 Task: Look for products in the category "Candles & Air Fresheners" from Inesscents Salvation only.
Action: Mouse moved to (865, 283)
Screenshot: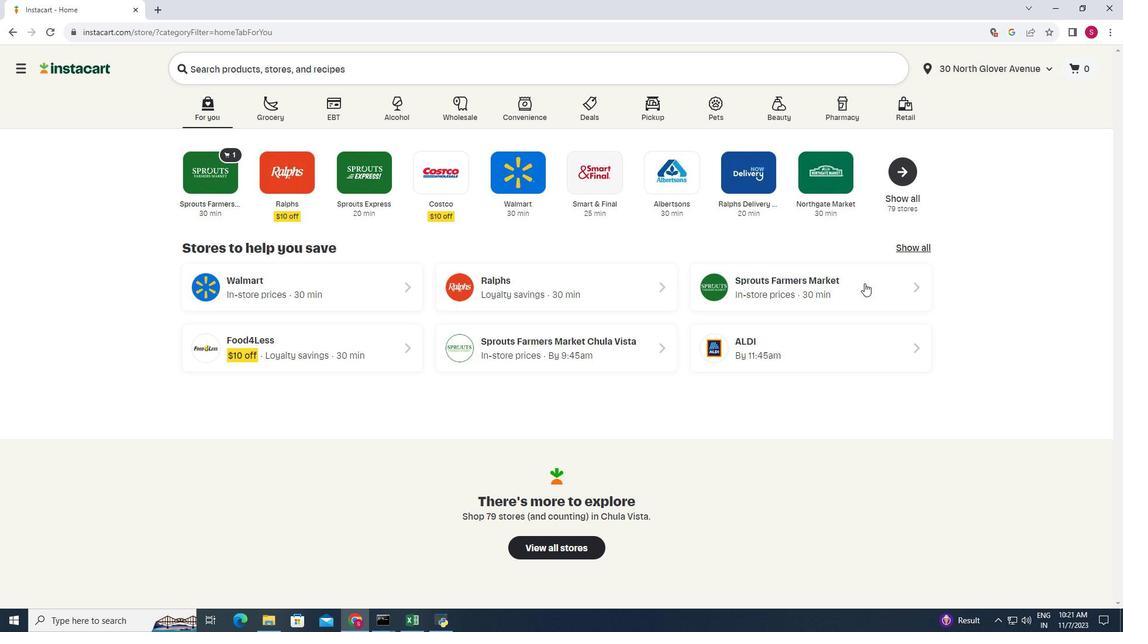 
Action: Mouse pressed left at (865, 283)
Screenshot: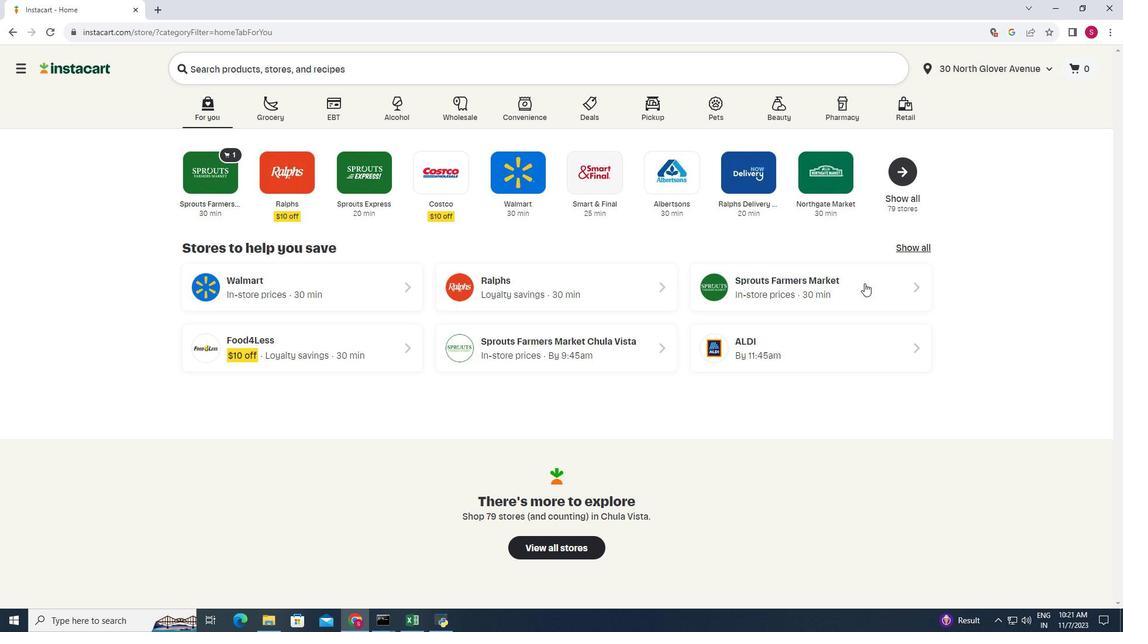 
Action: Mouse moved to (62, 442)
Screenshot: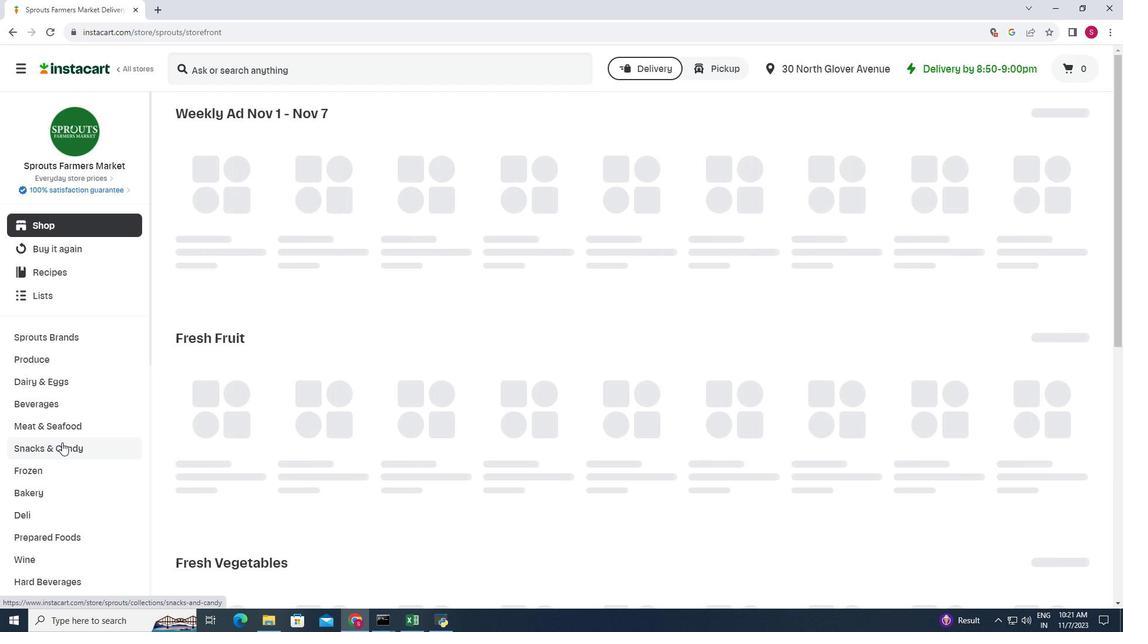 
Action: Mouse scrolled (62, 441) with delta (0, 0)
Screenshot: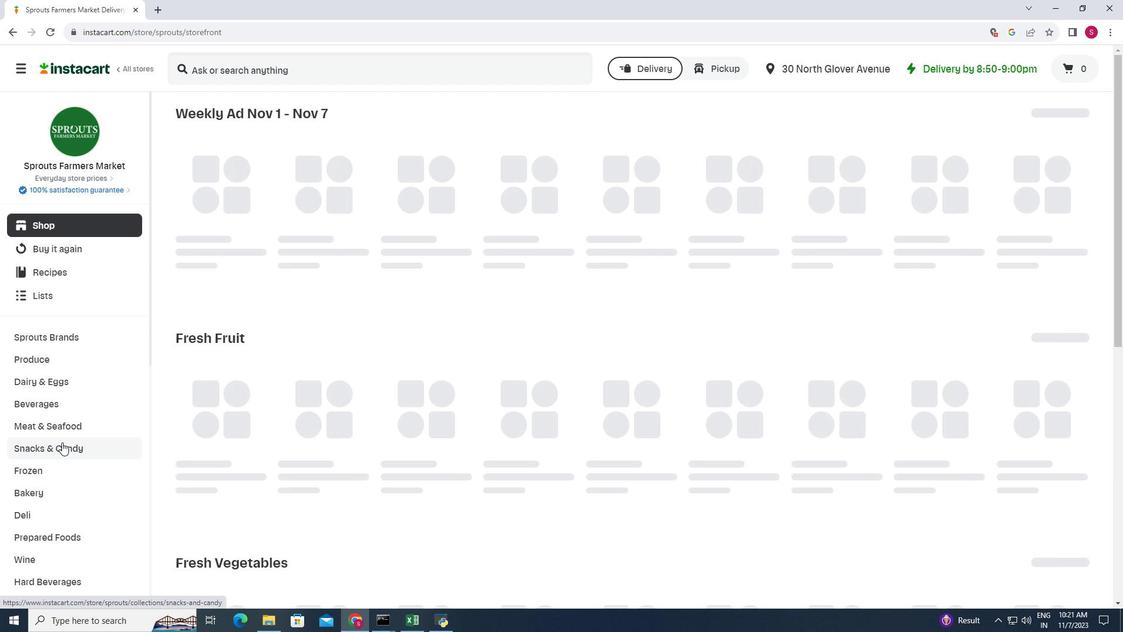 
Action: Mouse scrolled (62, 441) with delta (0, 0)
Screenshot: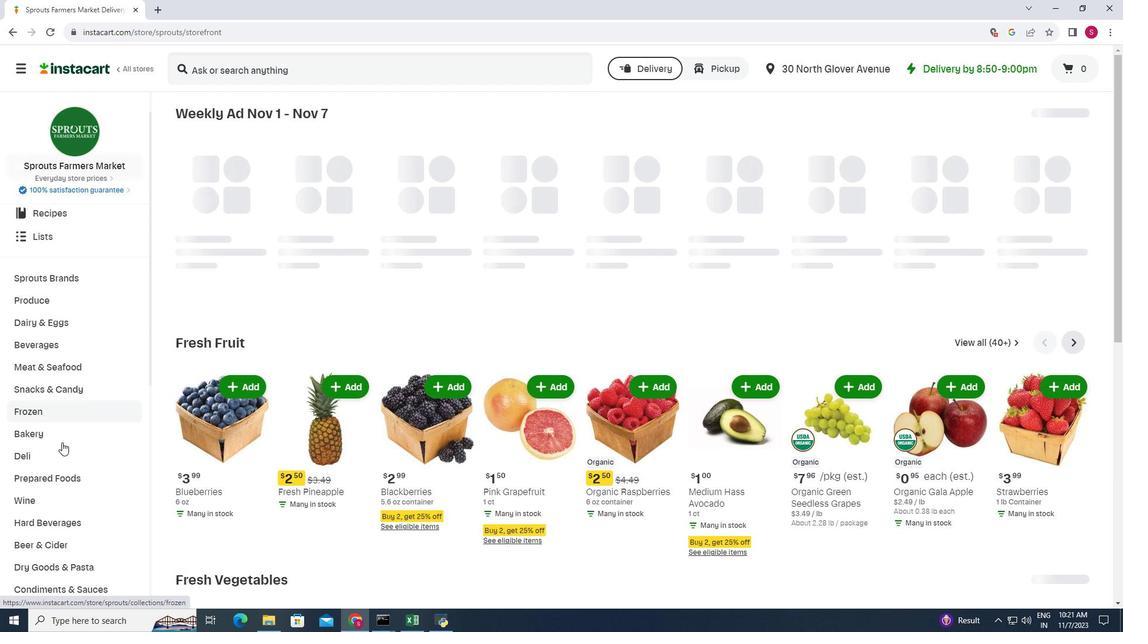 
Action: Mouse scrolled (62, 441) with delta (0, 0)
Screenshot: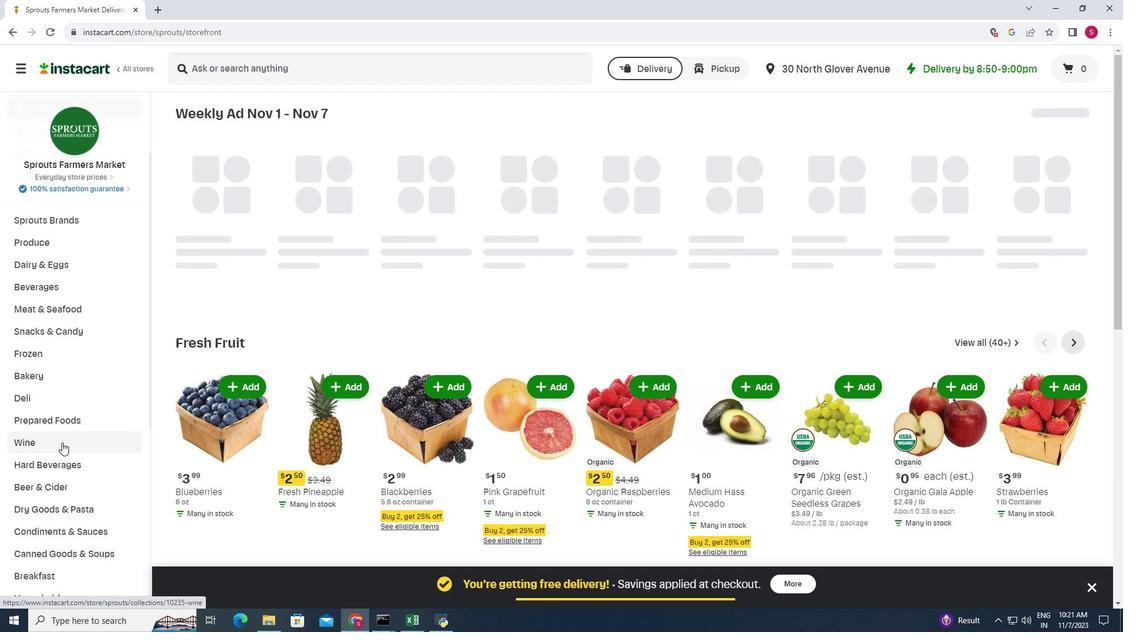 
Action: Mouse moved to (63, 442)
Screenshot: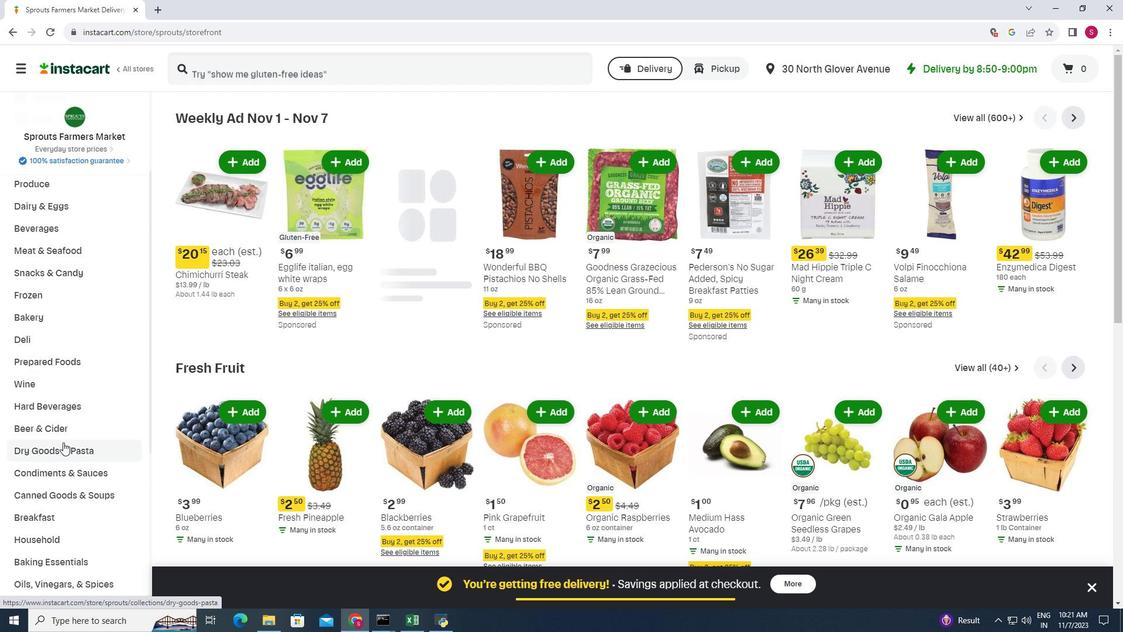 
Action: Mouse scrolled (63, 441) with delta (0, 0)
Screenshot: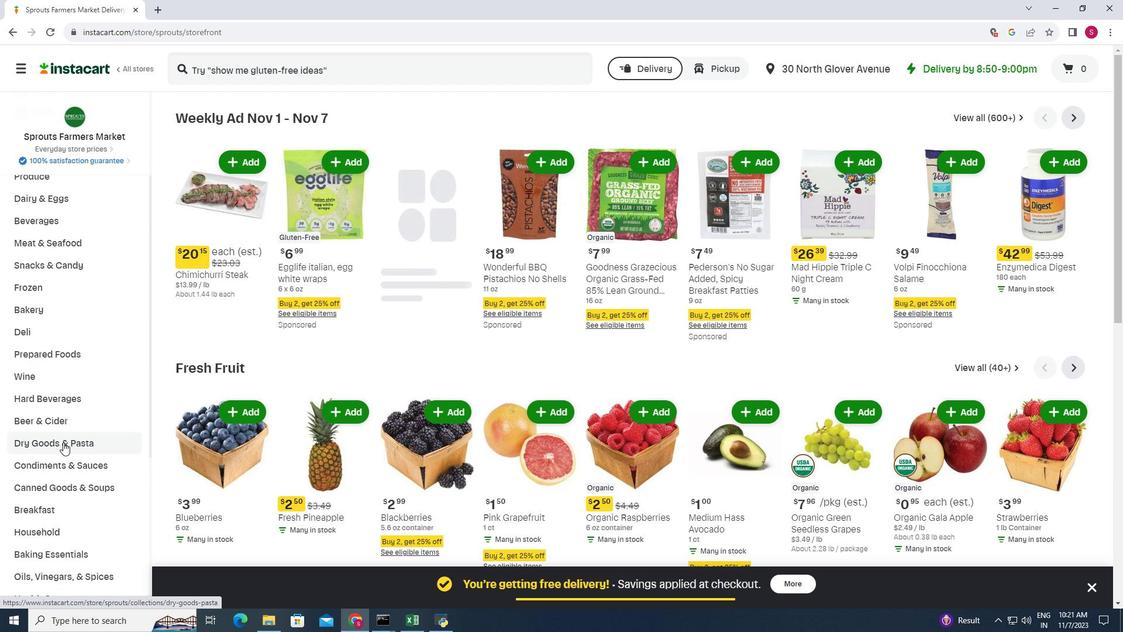 
Action: Mouse moved to (54, 484)
Screenshot: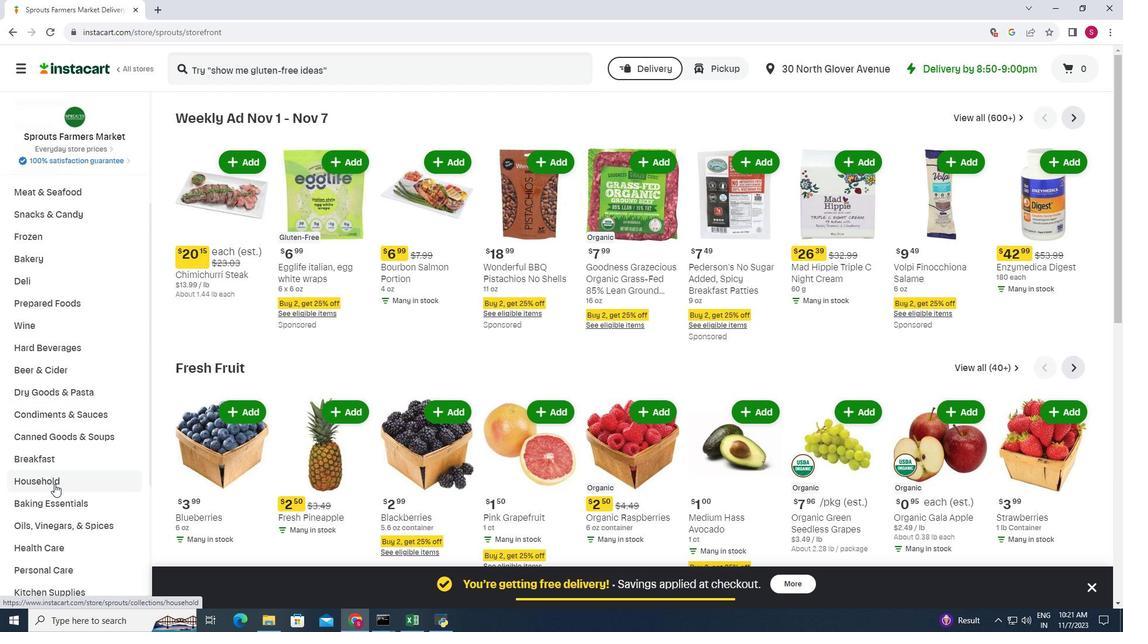 
Action: Mouse pressed left at (54, 484)
Screenshot: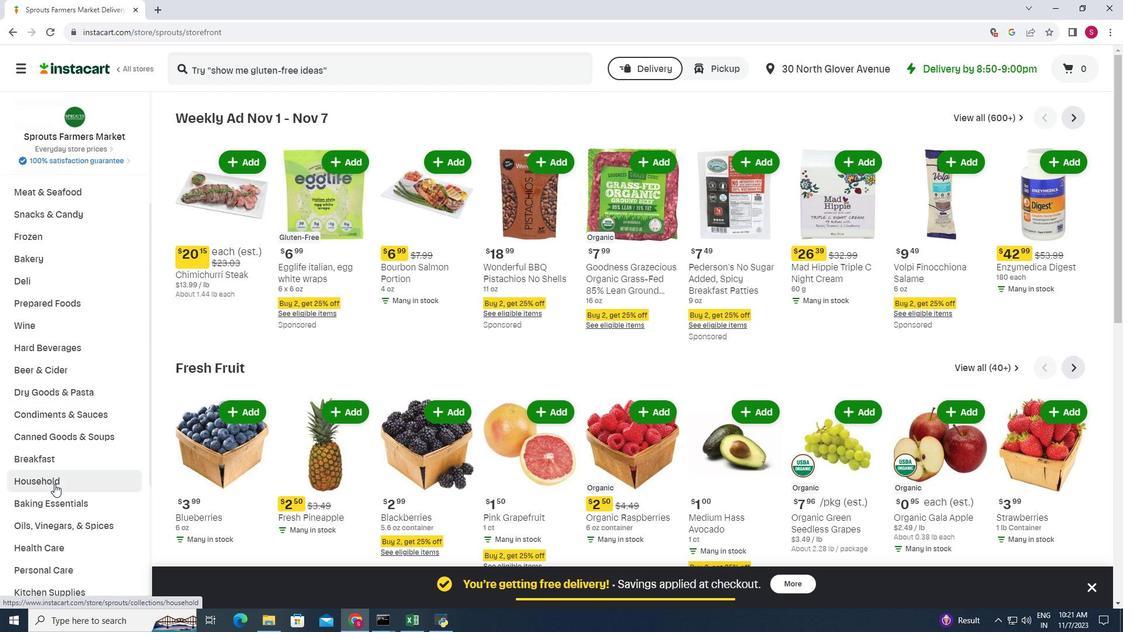 
Action: Mouse moved to (612, 143)
Screenshot: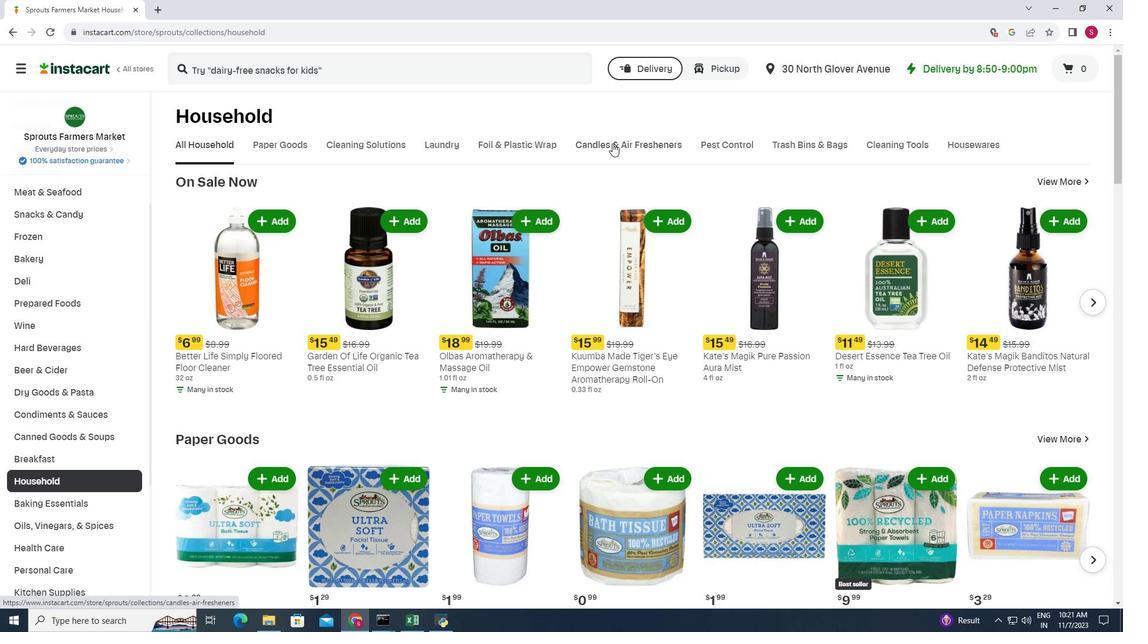 
Action: Mouse pressed left at (612, 143)
Screenshot: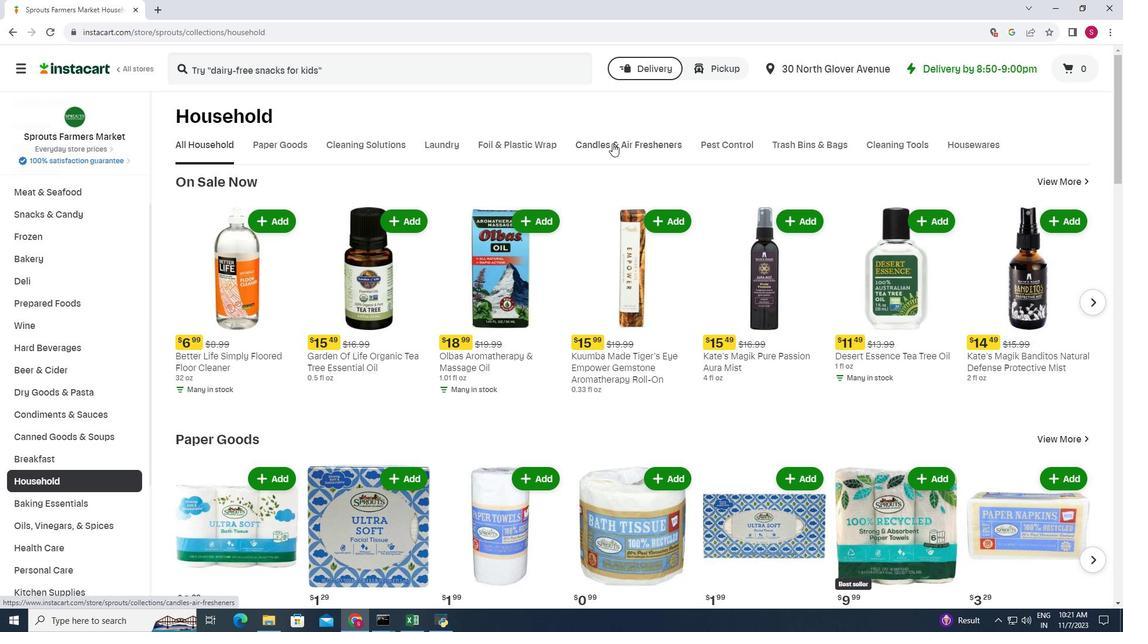 
Action: Mouse moved to (273, 237)
Screenshot: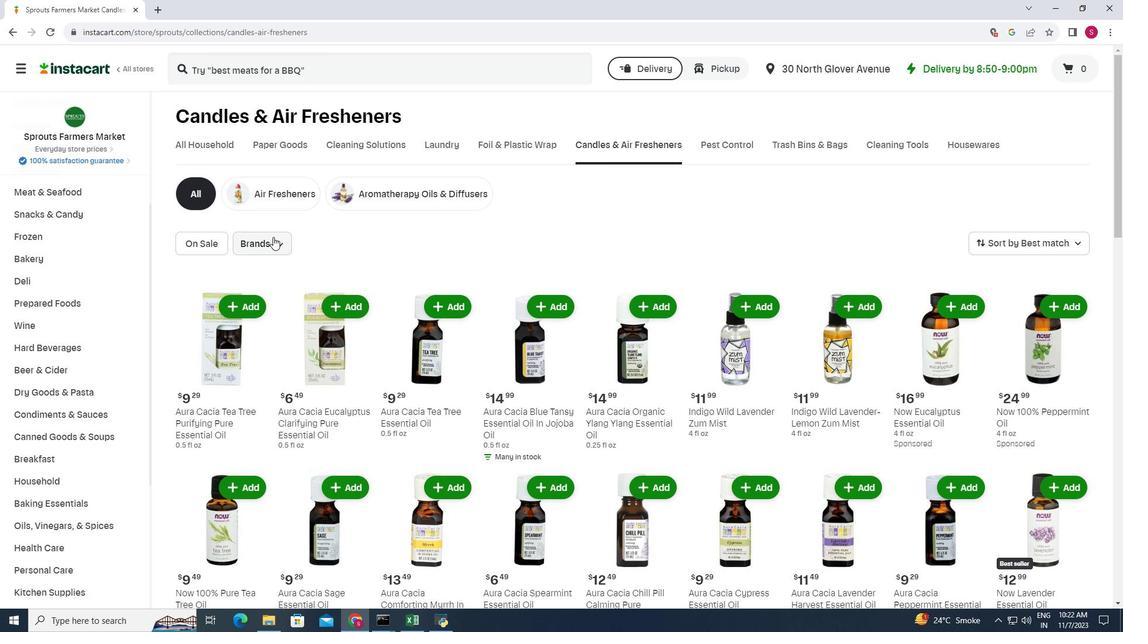 
Action: Mouse pressed left at (273, 237)
Screenshot: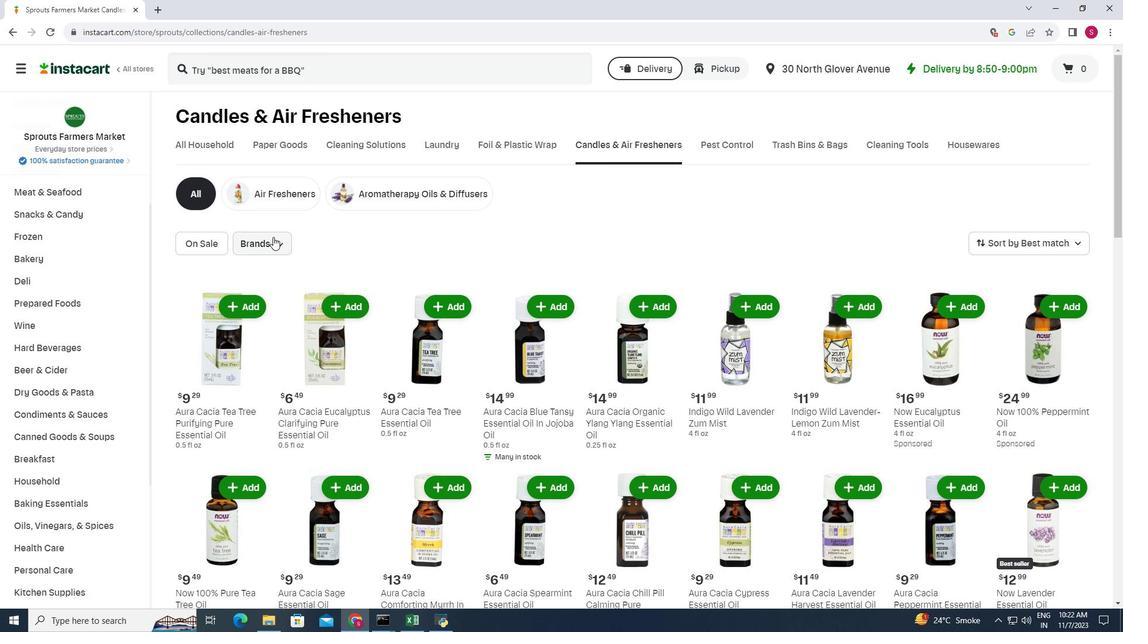 
Action: Mouse moved to (286, 280)
Screenshot: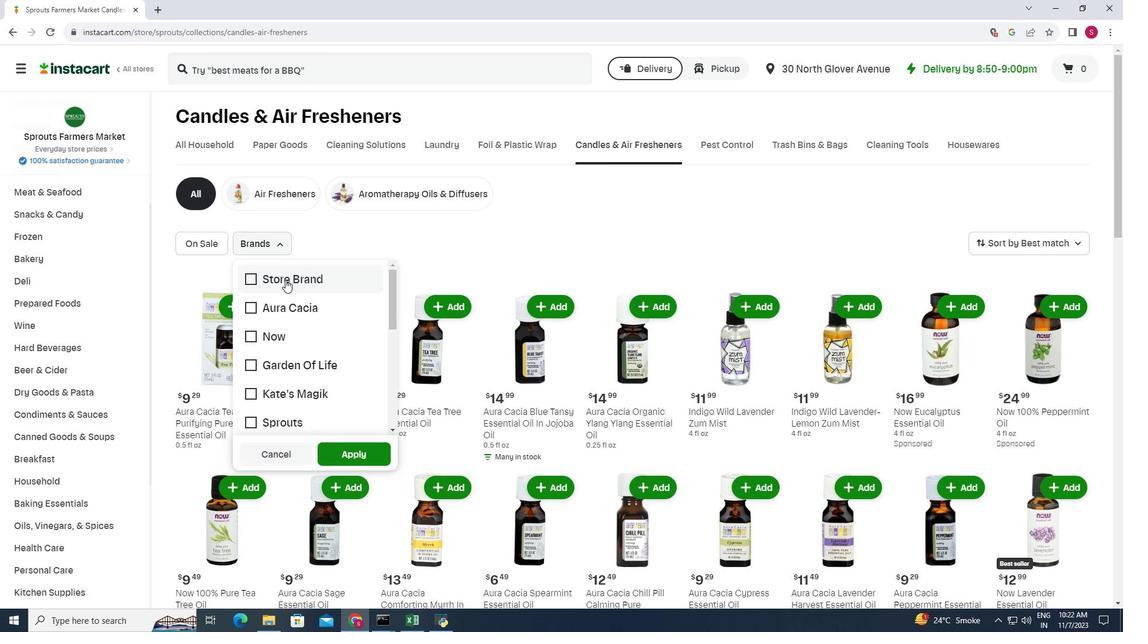 
Action: Mouse scrolled (286, 279) with delta (0, 0)
Screenshot: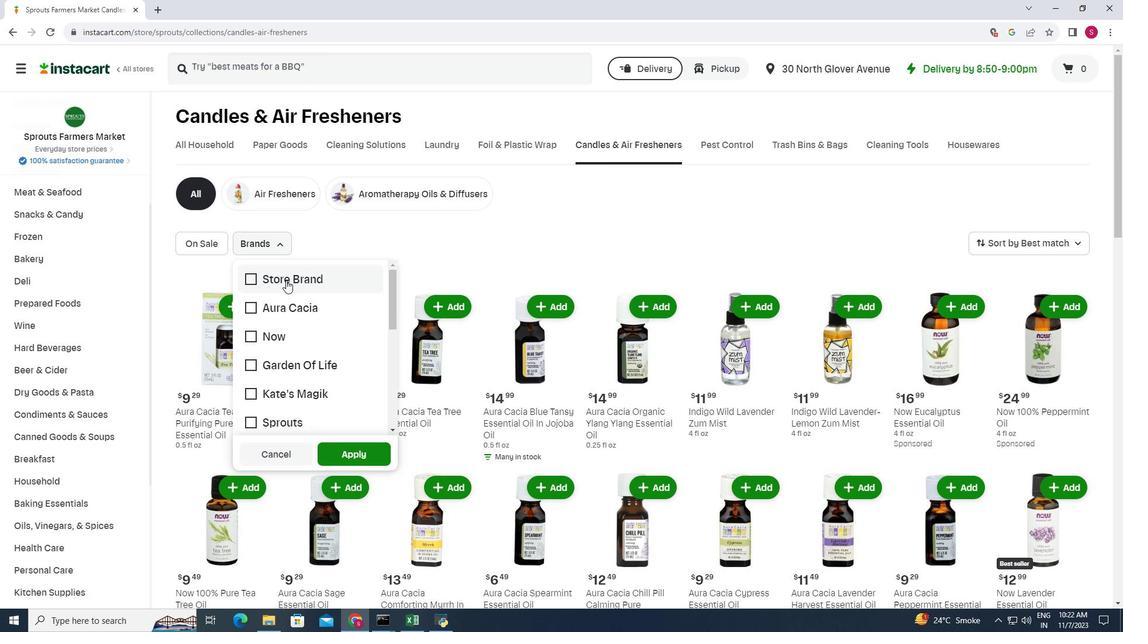 
Action: Mouse scrolled (286, 279) with delta (0, 0)
Screenshot: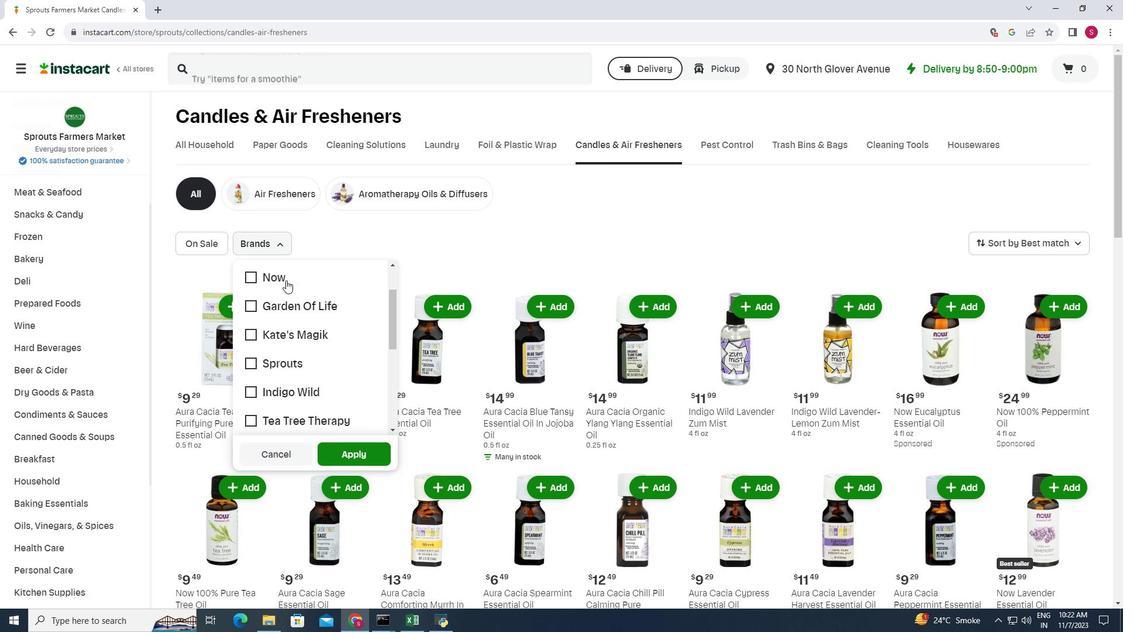 
Action: Mouse scrolled (286, 279) with delta (0, 0)
Screenshot: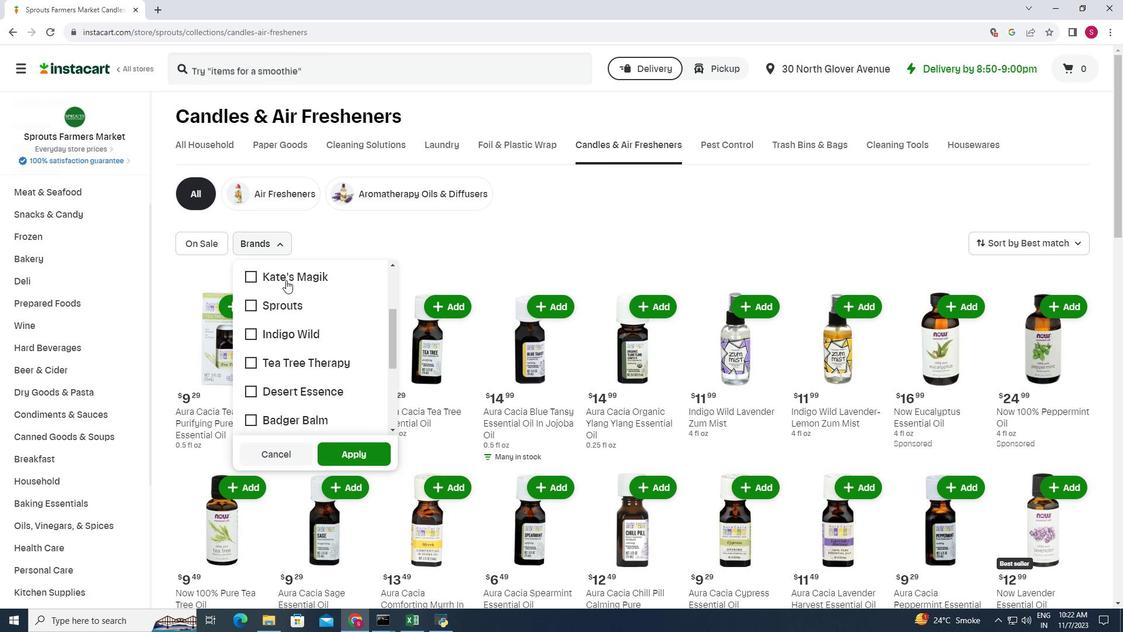 
Action: Mouse scrolled (286, 279) with delta (0, 0)
Screenshot: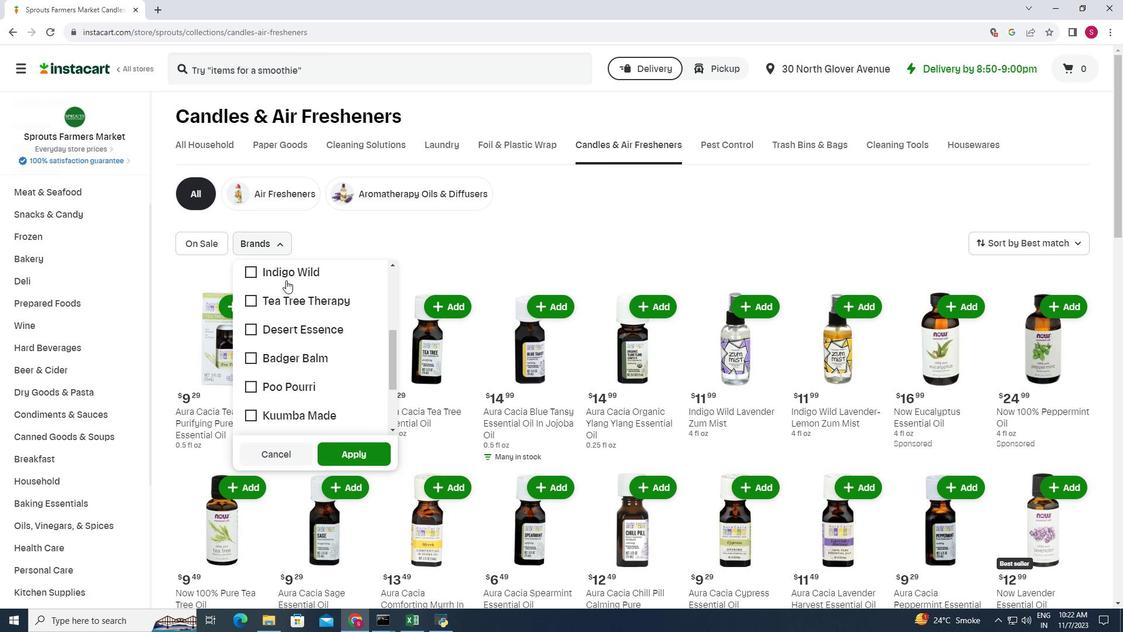 
Action: Mouse scrolled (286, 279) with delta (0, 0)
Screenshot: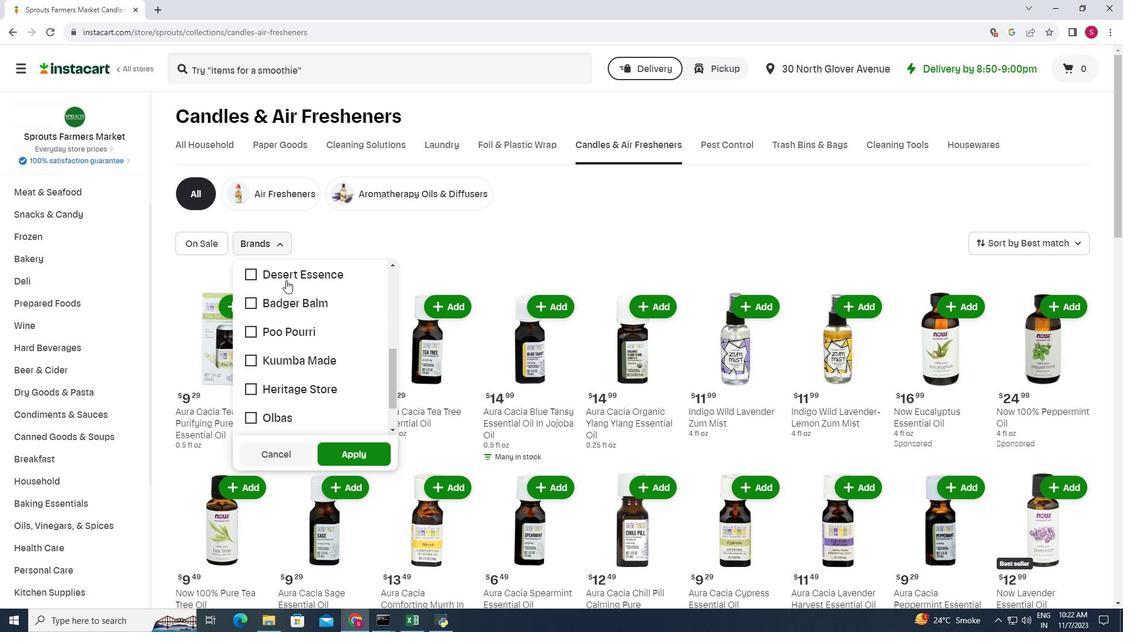 
Action: Mouse scrolled (286, 279) with delta (0, 0)
Screenshot: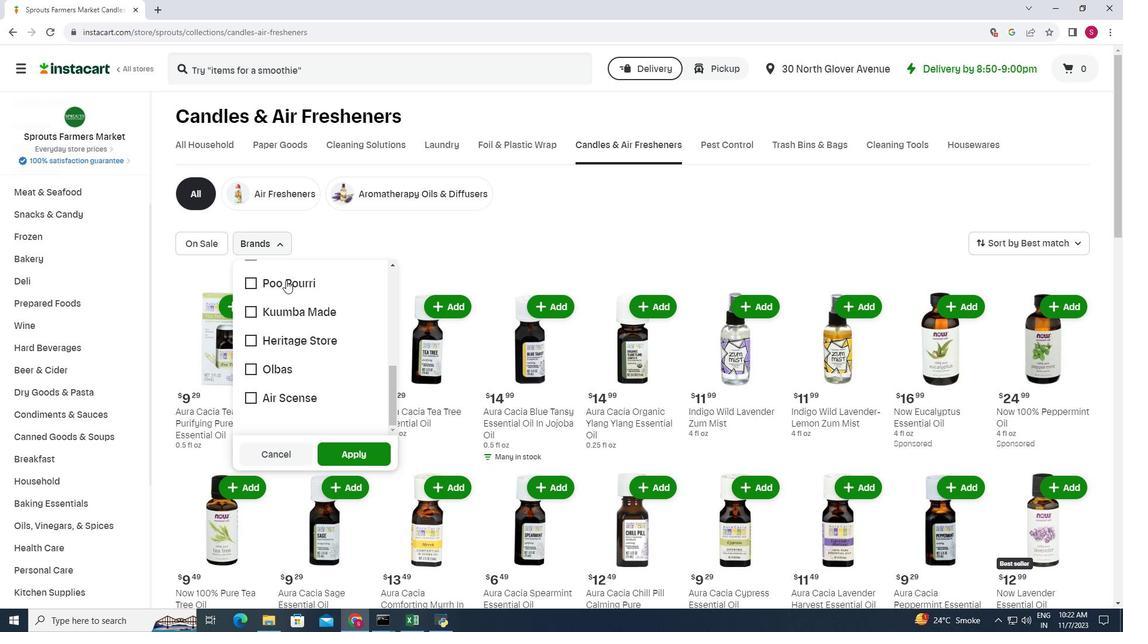 
Action: Mouse moved to (286, 280)
Screenshot: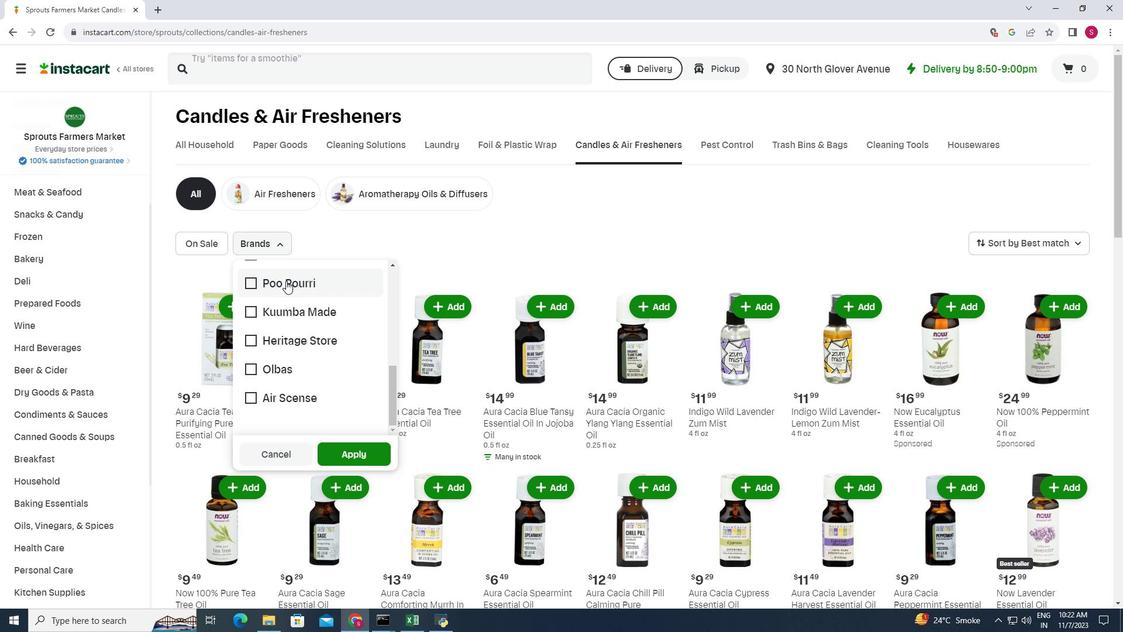 
Action: Mouse scrolled (286, 281) with delta (0, 0)
Screenshot: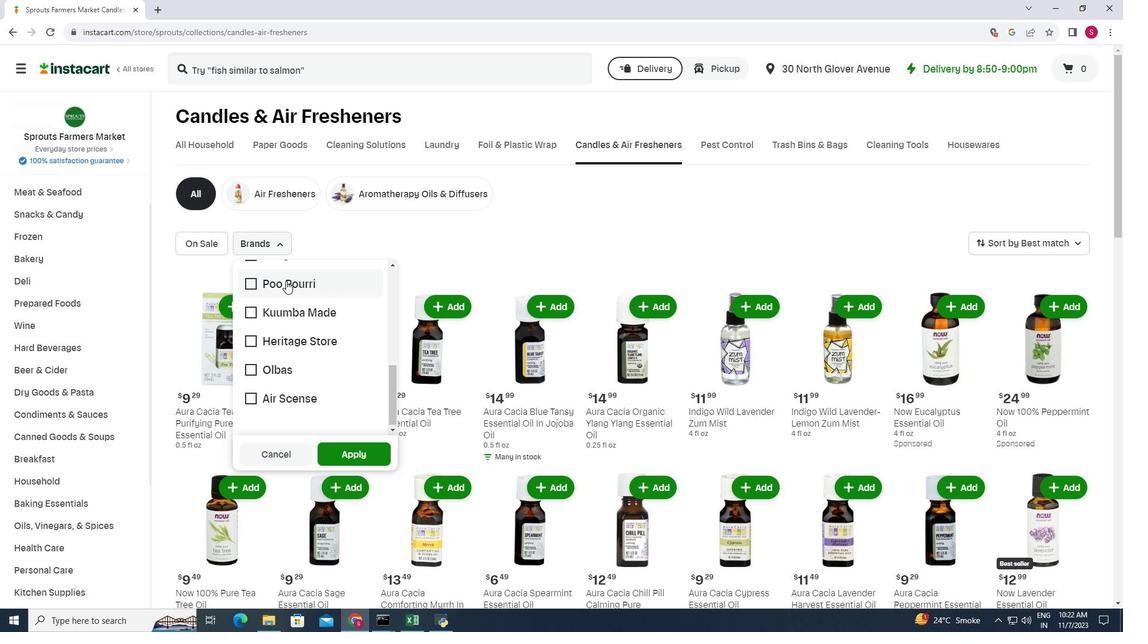 
Action: Mouse scrolled (286, 281) with delta (0, 0)
Screenshot: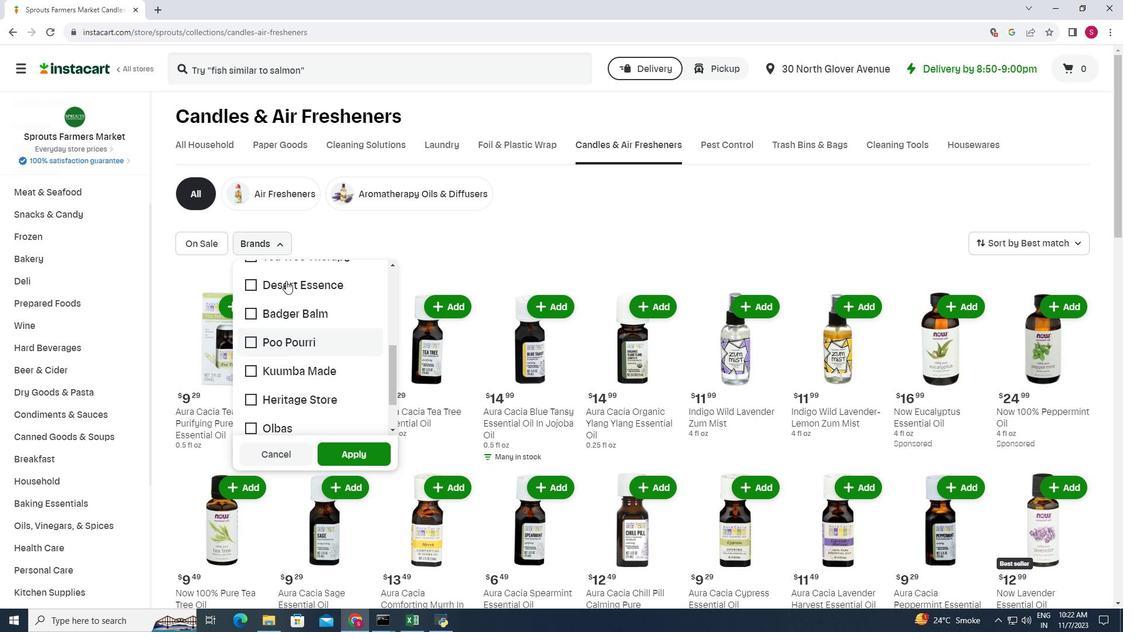 
Action: Mouse scrolled (286, 281) with delta (0, 0)
Screenshot: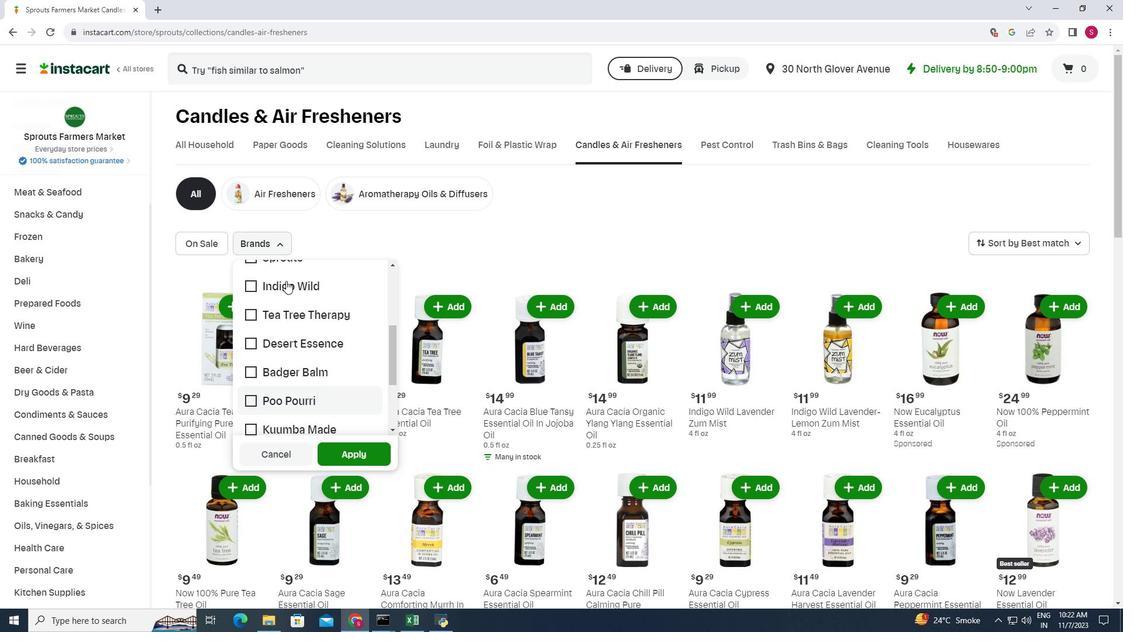 
Action: Mouse scrolled (286, 281) with delta (0, 0)
Screenshot: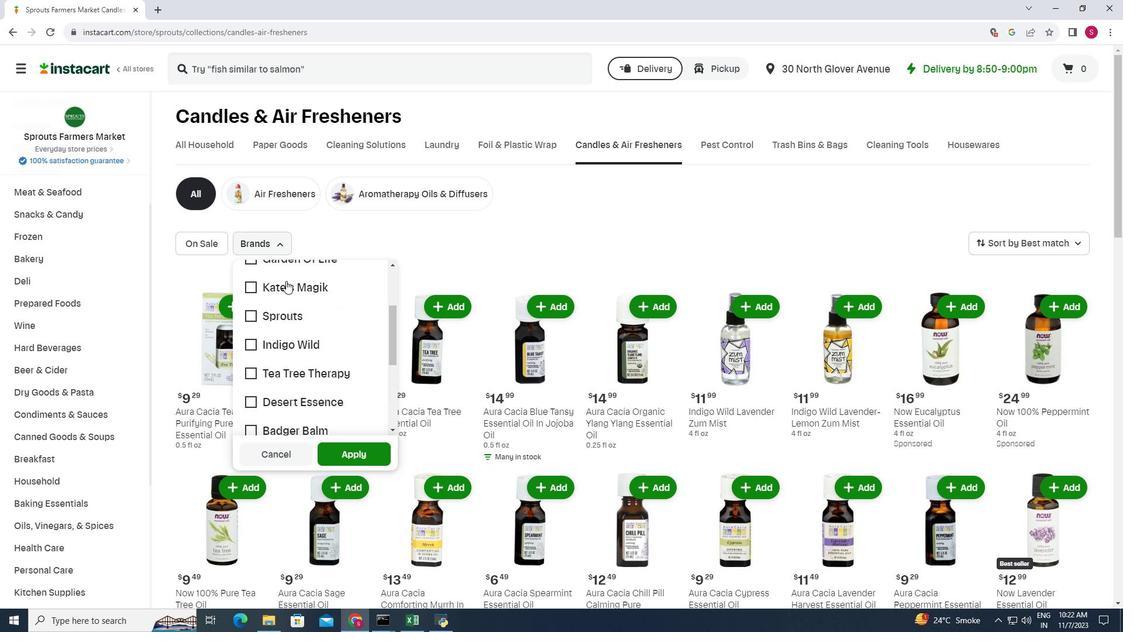 
Action: Mouse scrolled (286, 281) with delta (0, 0)
Screenshot: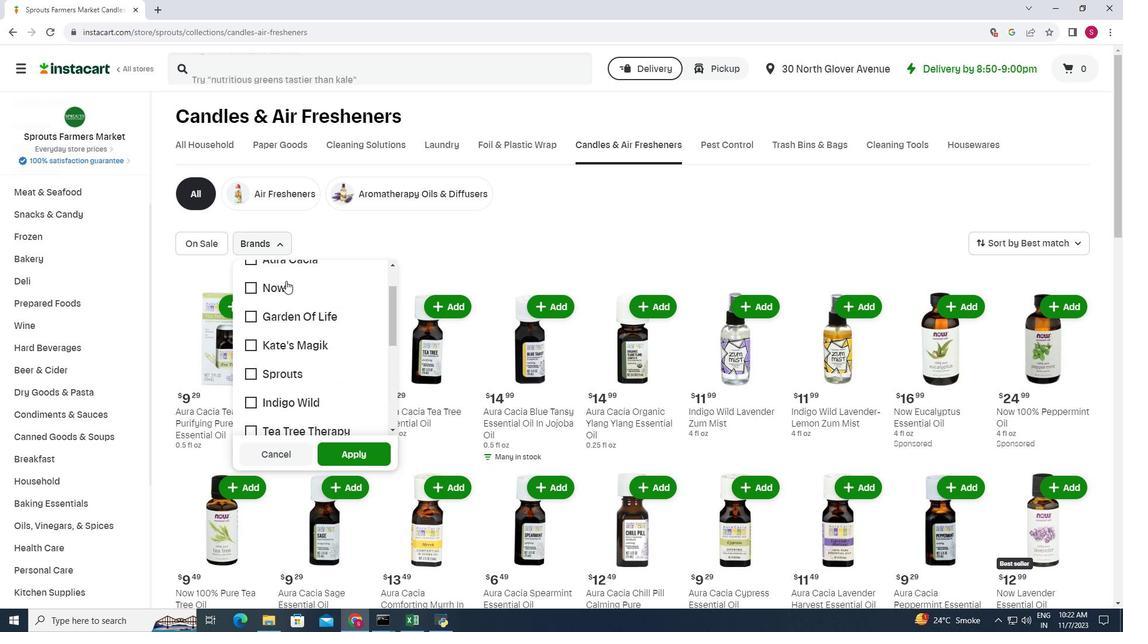 
Action: Mouse scrolled (286, 281) with delta (0, 0)
Screenshot: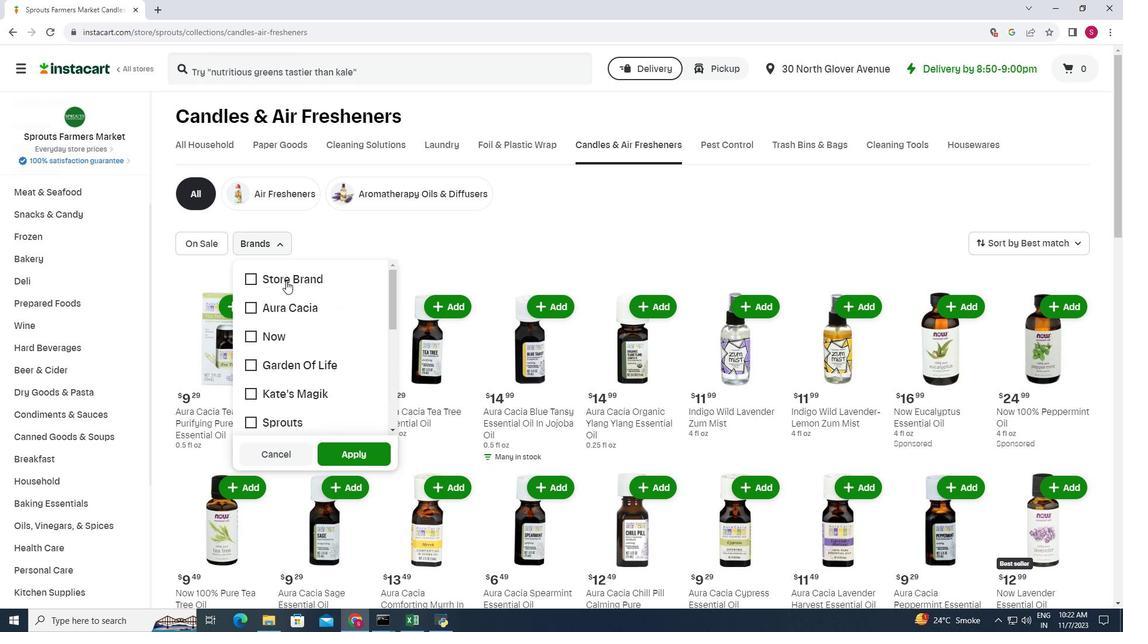 
